 Task: Use the formula "PERCENTILE.INC" in spreadsheet "Project portfolio".
Action: Mouse moved to (106, 80)
Screenshot: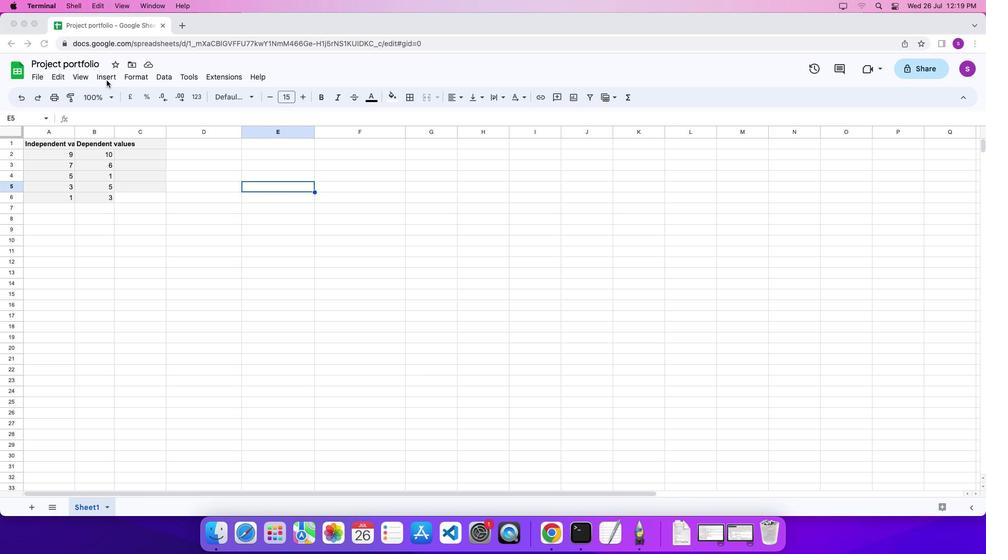 
Action: Mouse pressed left at (106, 80)
Screenshot: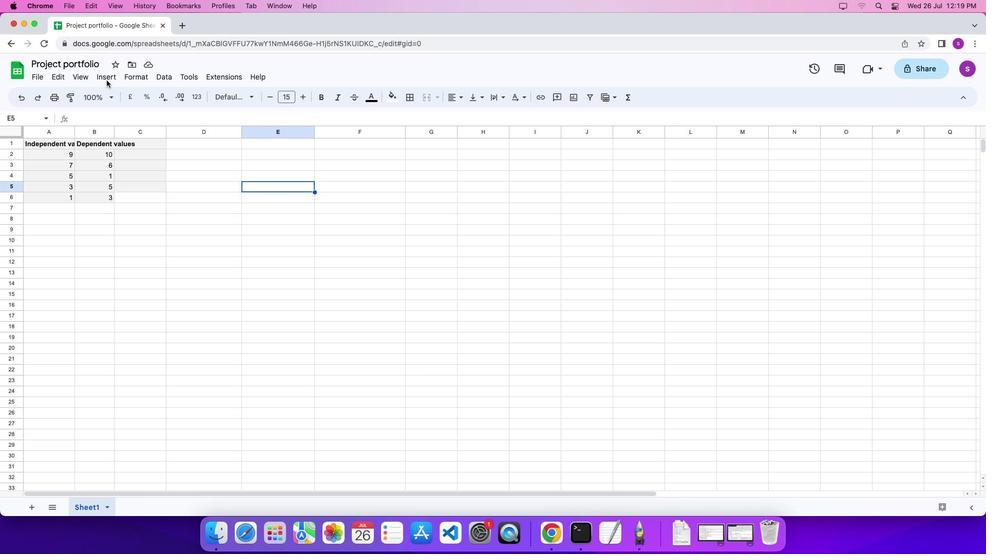 
Action: Mouse moved to (108, 76)
Screenshot: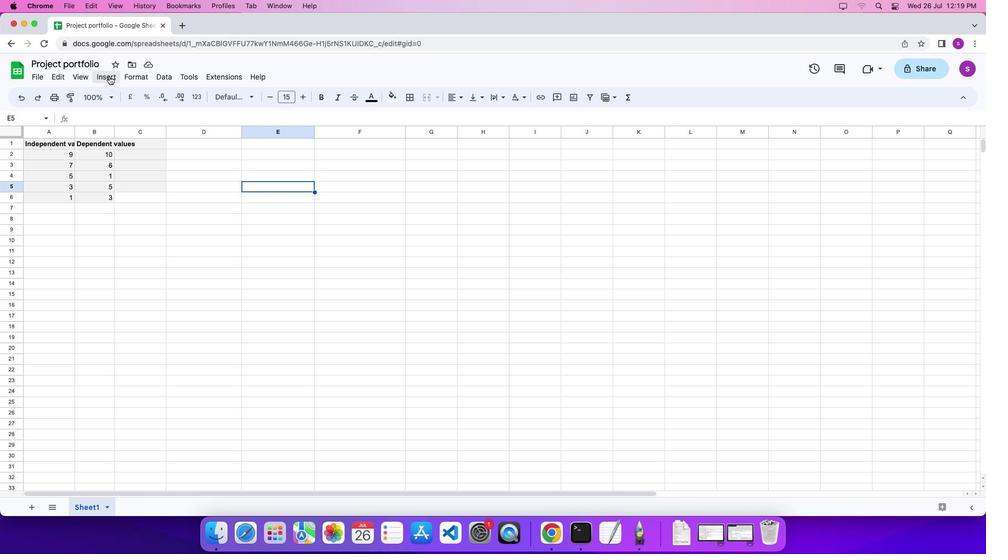 
Action: Mouse pressed left at (108, 76)
Screenshot: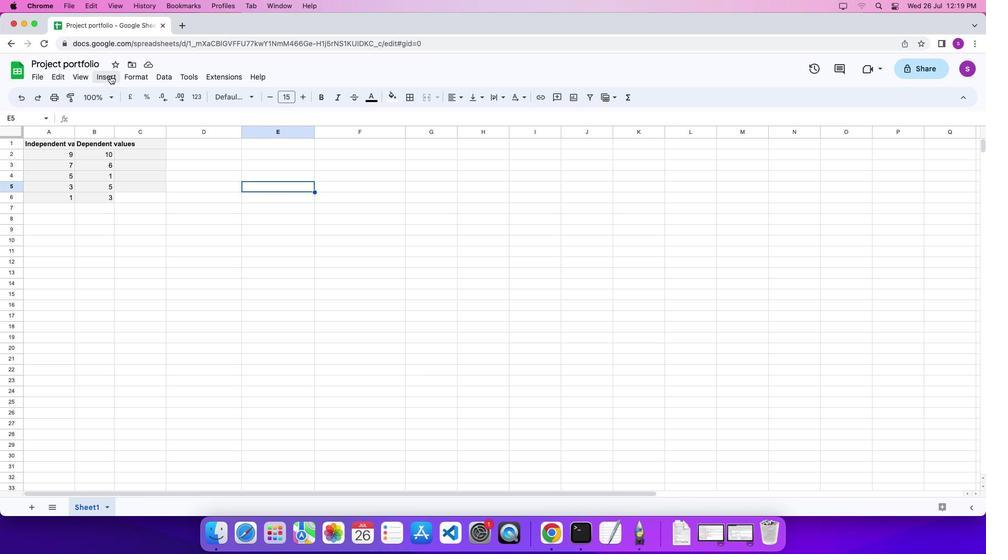 
Action: Mouse moved to (452, 375)
Screenshot: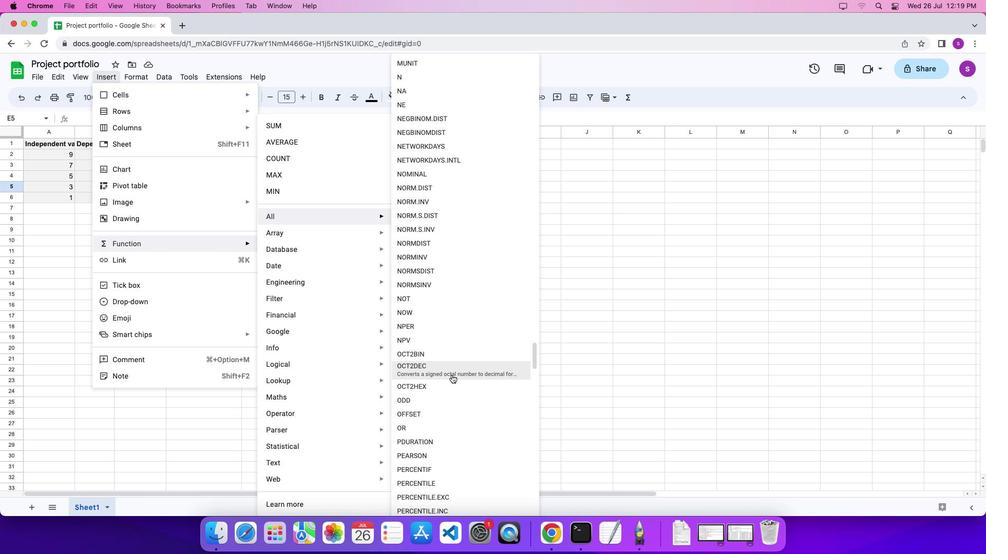 
Action: Mouse scrolled (452, 375) with delta (0, 0)
Screenshot: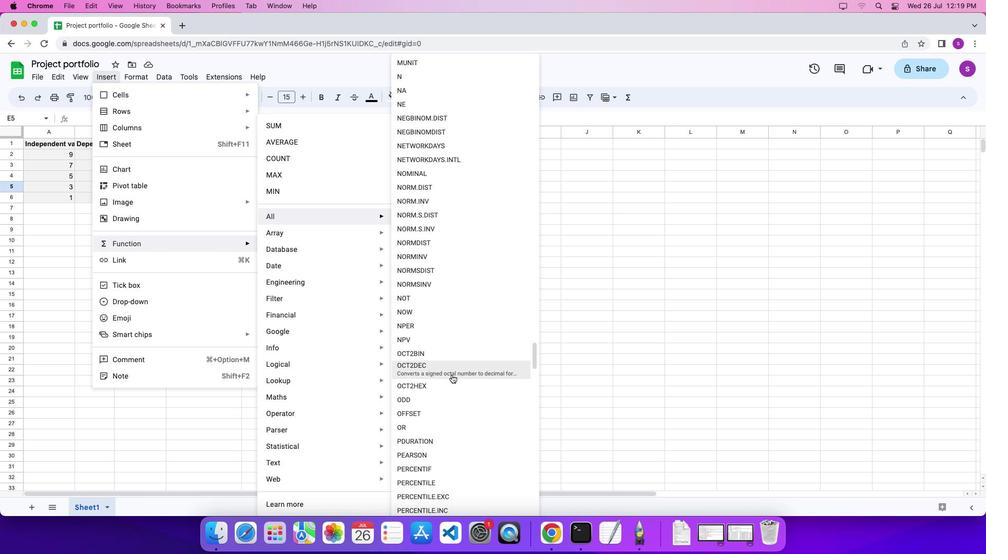 
Action: Mouse scrolled (452, 375) with delta (0, 0)
Screenshot: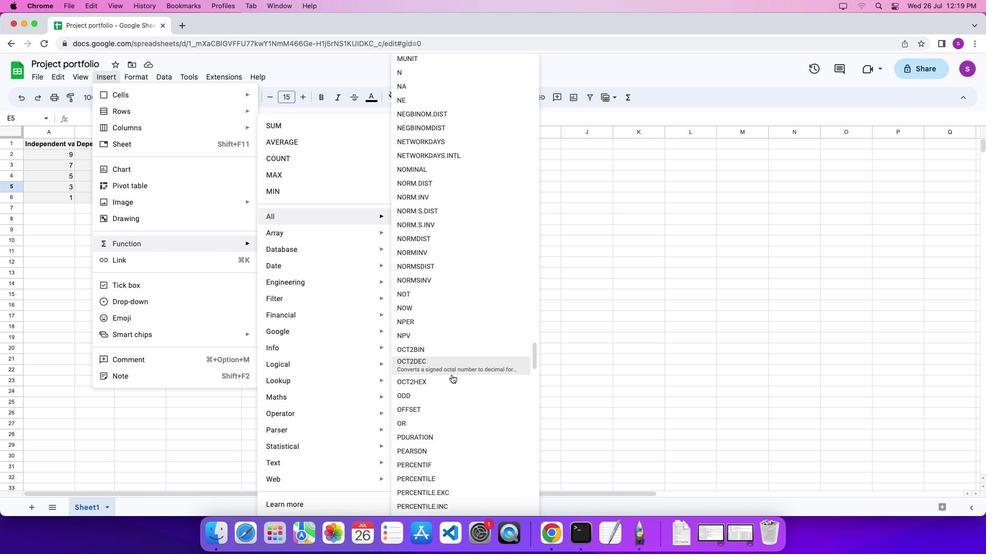 
Action: Mouse scrolled (452, 375) with delta (0, 0)
Screenshot: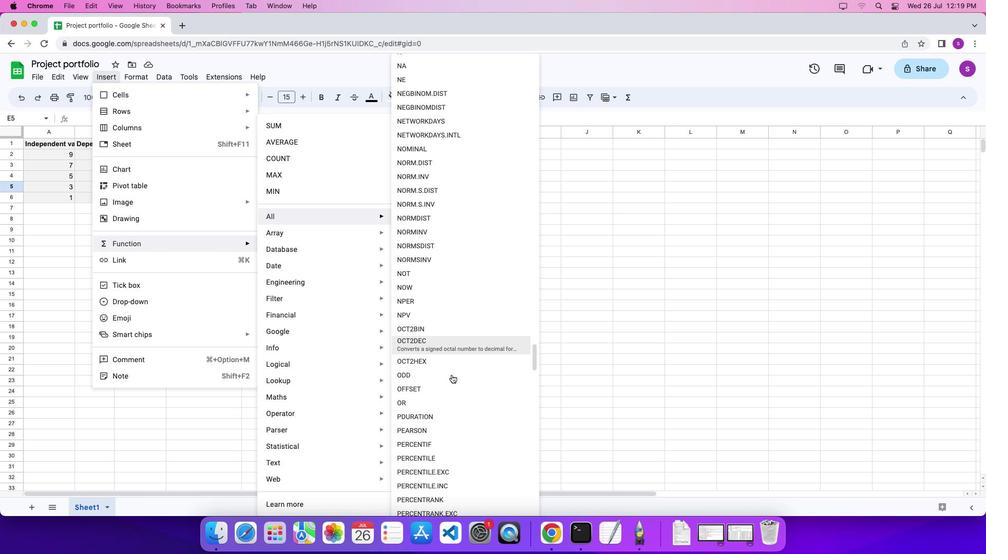 
Action: Mouse moved to (464, 442)
Screenshot: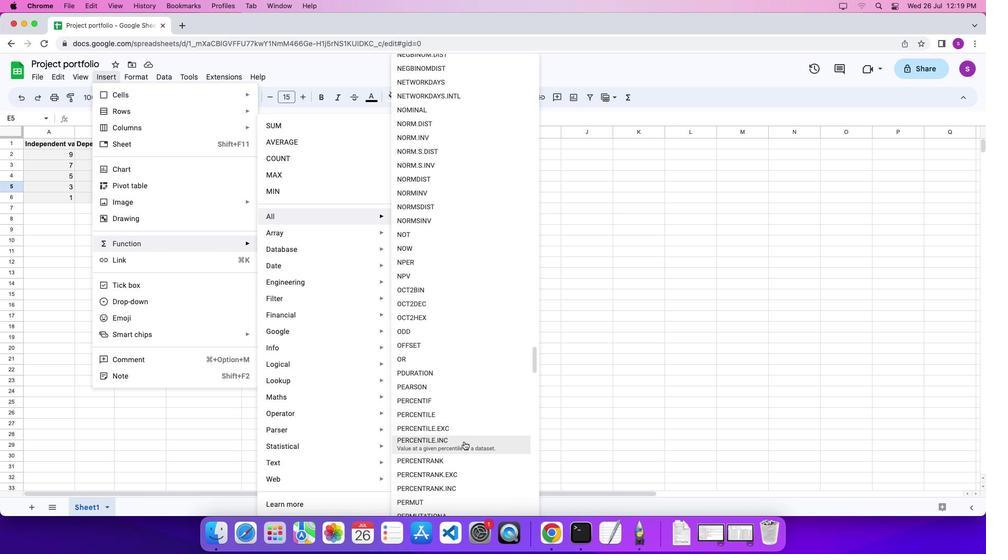 
Action: Mouse pressed left at (464, 442)
Screenshot: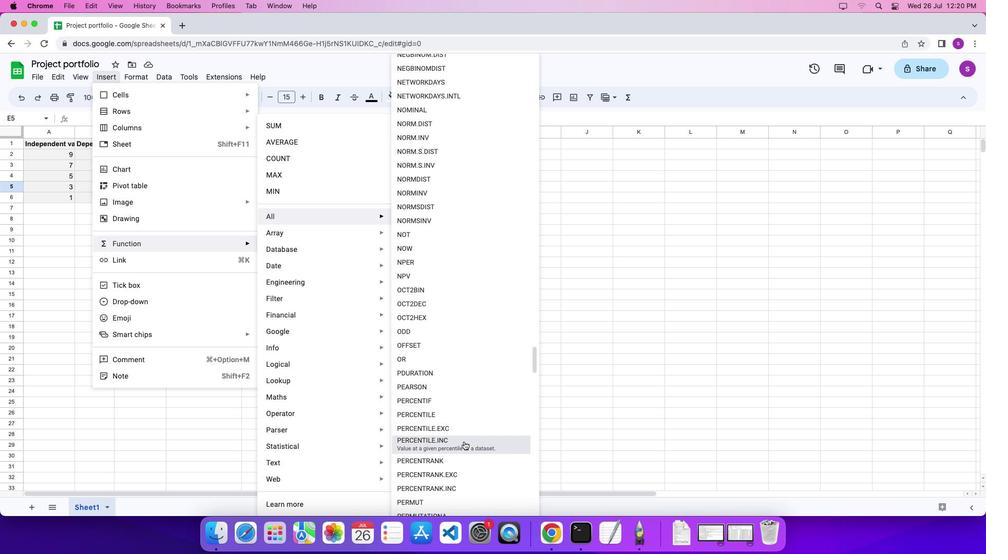 
Action: Mouse moved to (106, 156)
Screenshot: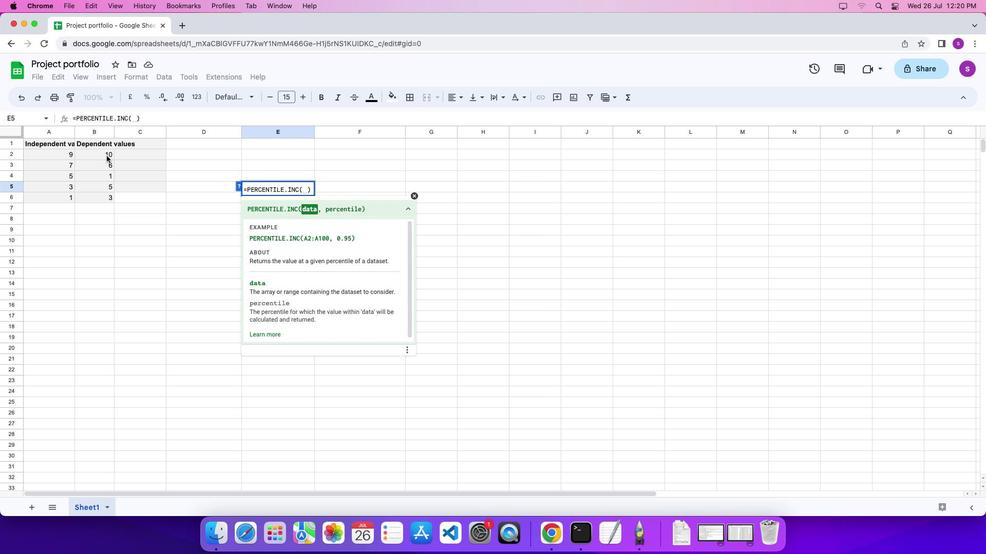 
Action: Mouse pressed left at (106, 156)
Screenshot: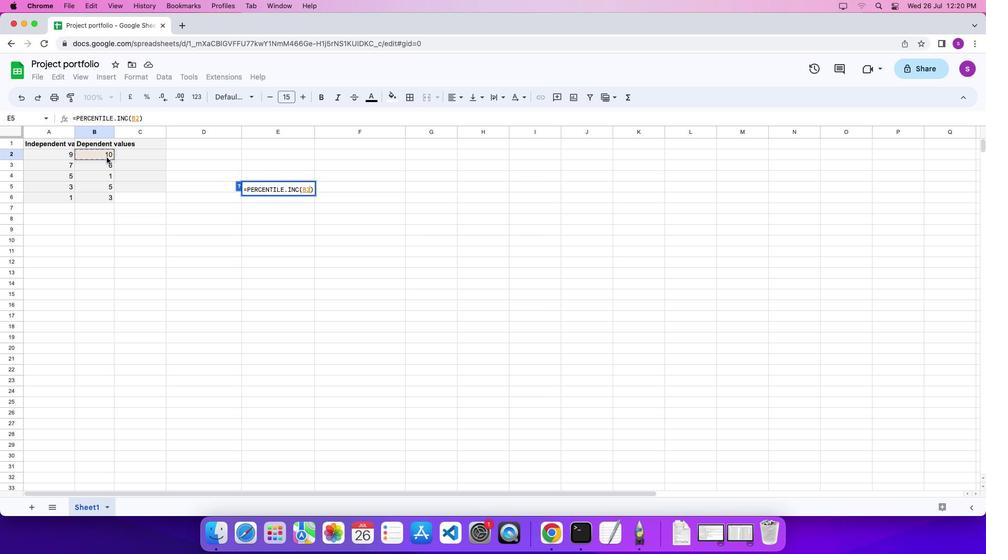 
Action: Mouse moved to (107, 193)
Screenshot: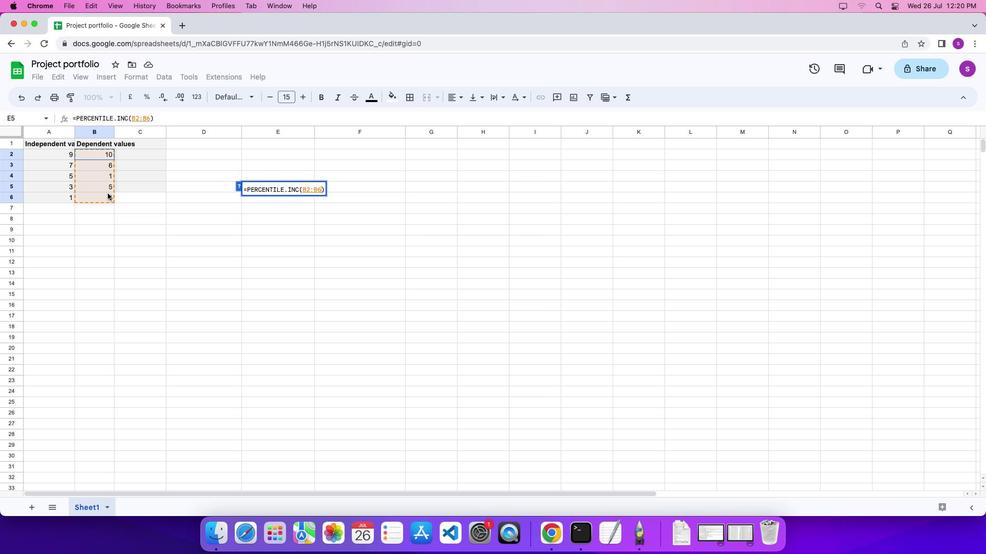 
Action: Key pressed ',''0''.''9''5''\x03'
Screenshot: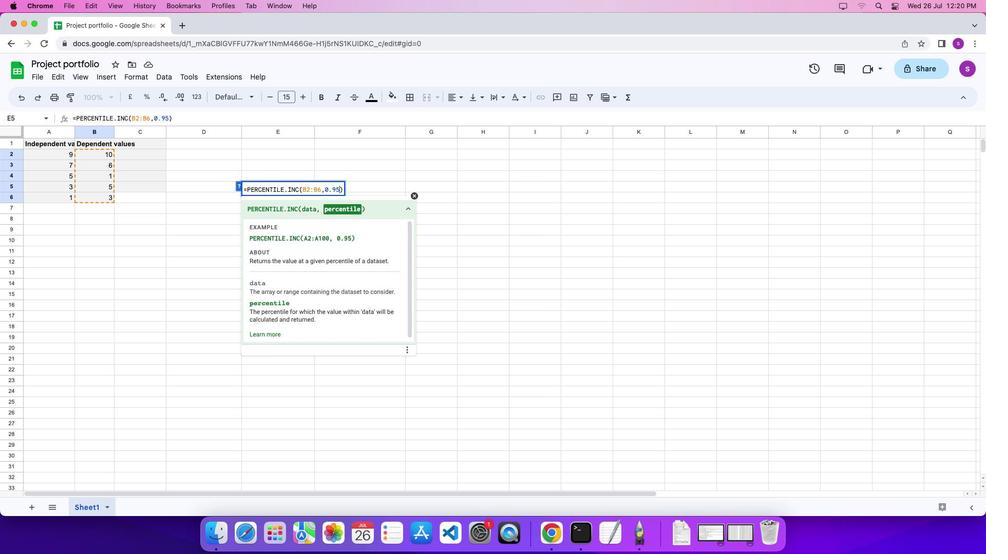 
